 Task: Use the formula "COUNT" in spreadsheet "Project portfolio".
Action: Mouse pressed left at (495, 362)
Screenshot: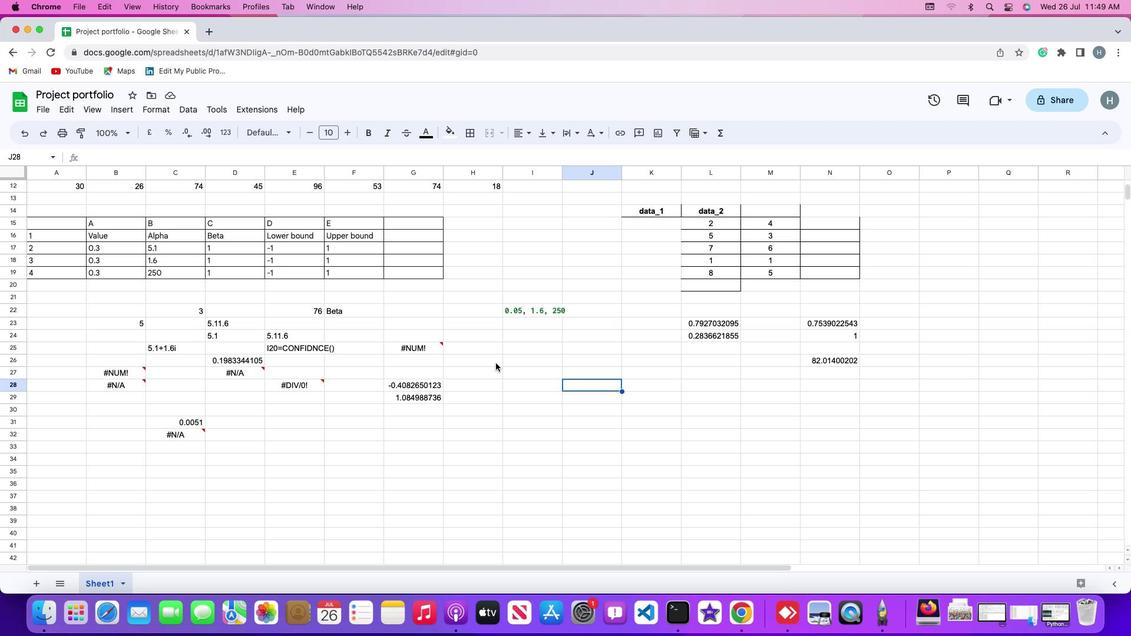 
Action: Mouse moved to (130, 100)
Screenshot: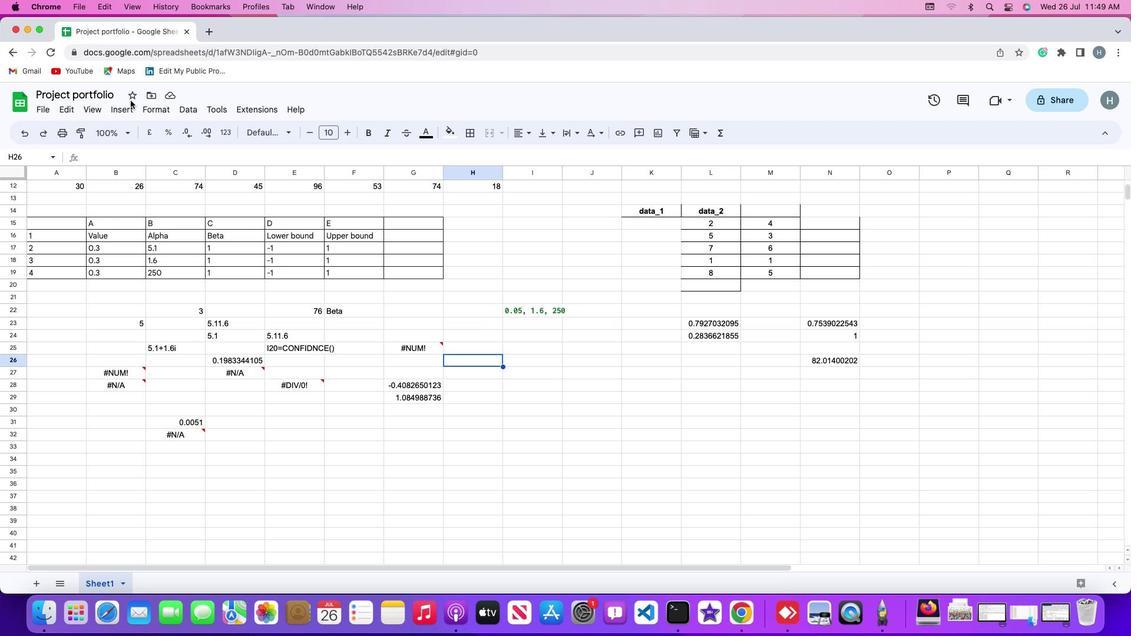 
Action: Mouse pressed left at (130, 100)
Screenshot: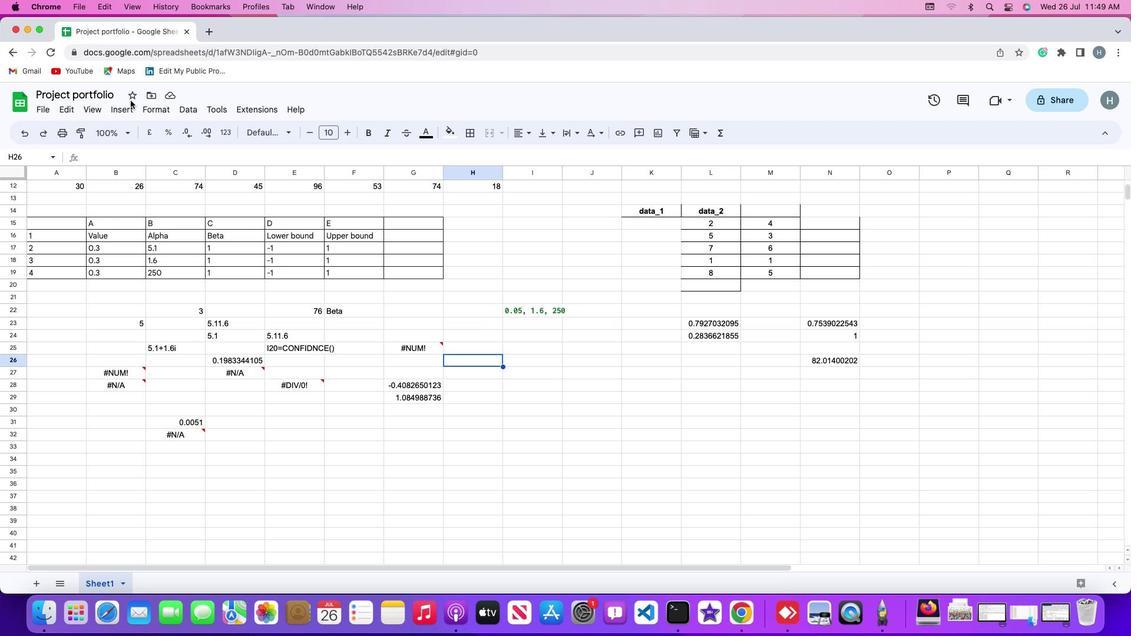 
Action: Mouse moved to (126, 108)
Screenshot: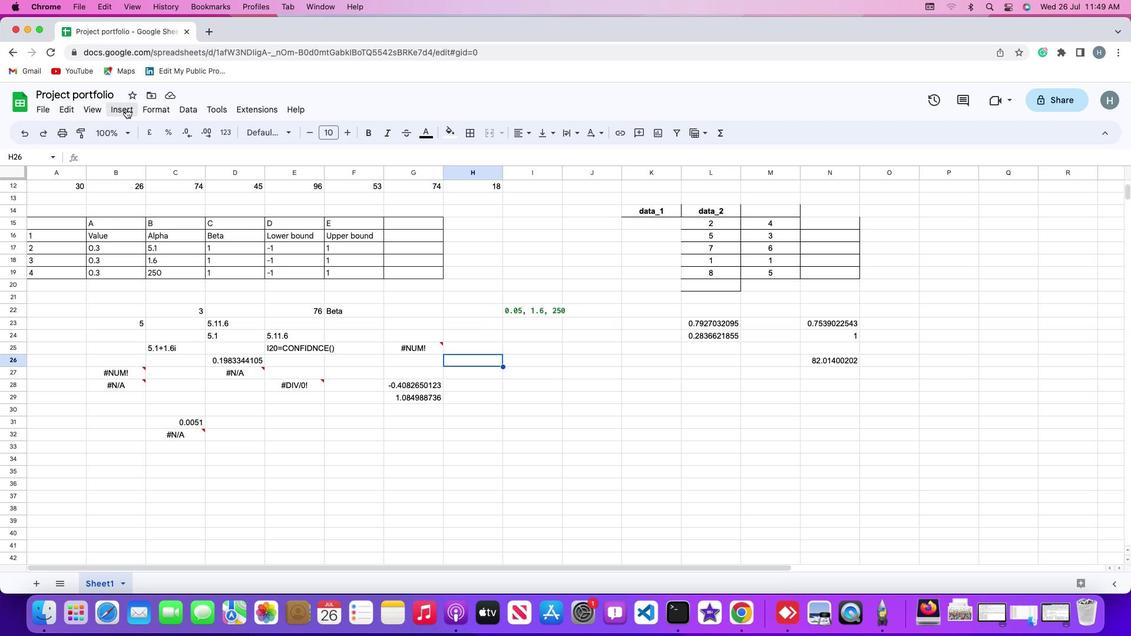 
Action: Mouse pressed left at (126, 108)
Screenshot: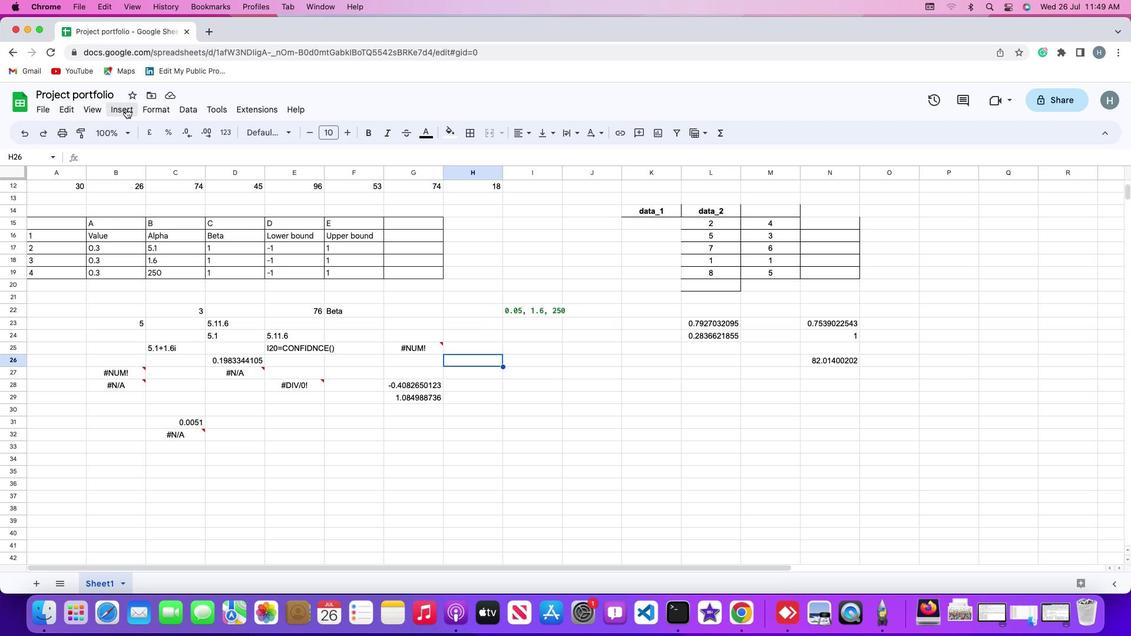 
Action: Mouse moved to (135, 301)
Screenshot: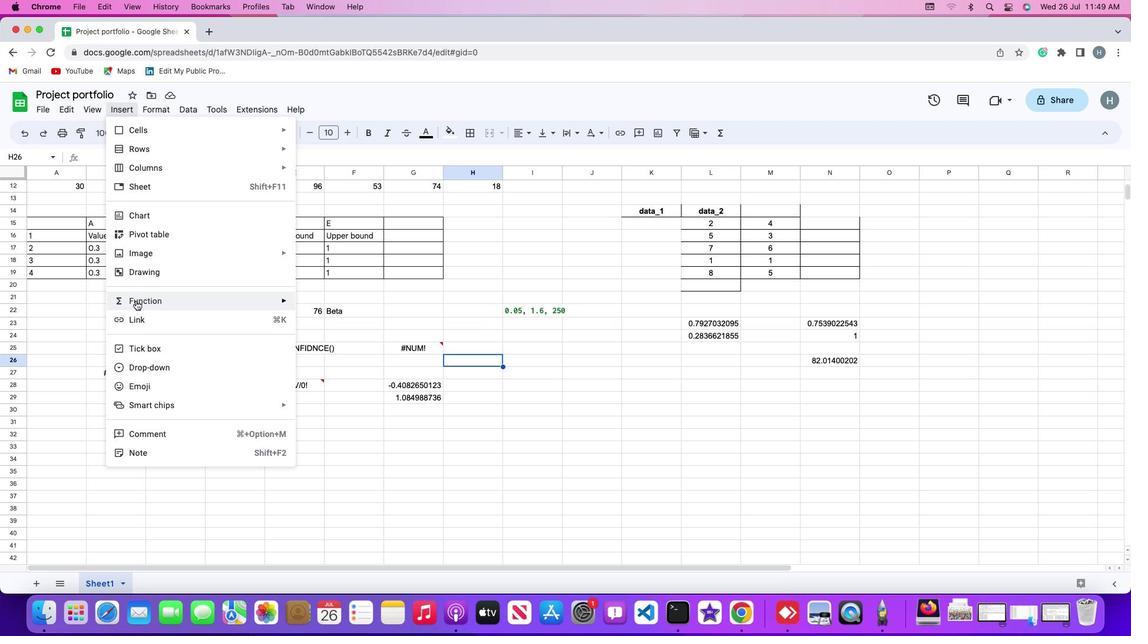 
Action: Mouse pressed left at (135, 301)
Screenshot: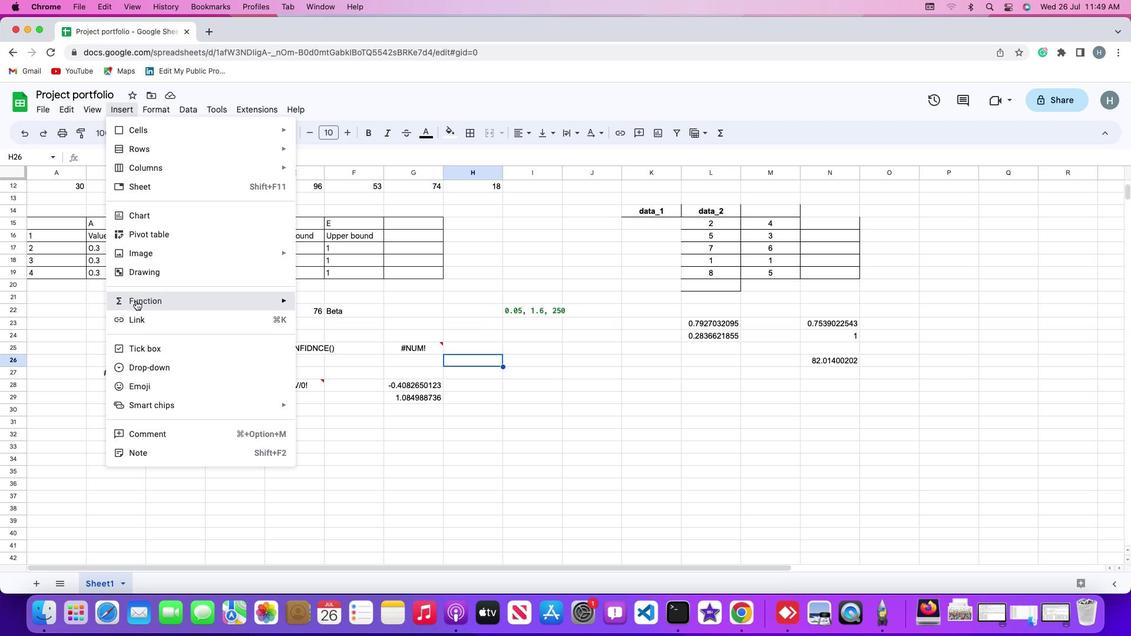 
Action: Mouse moved to (365, 250)
Screenshot: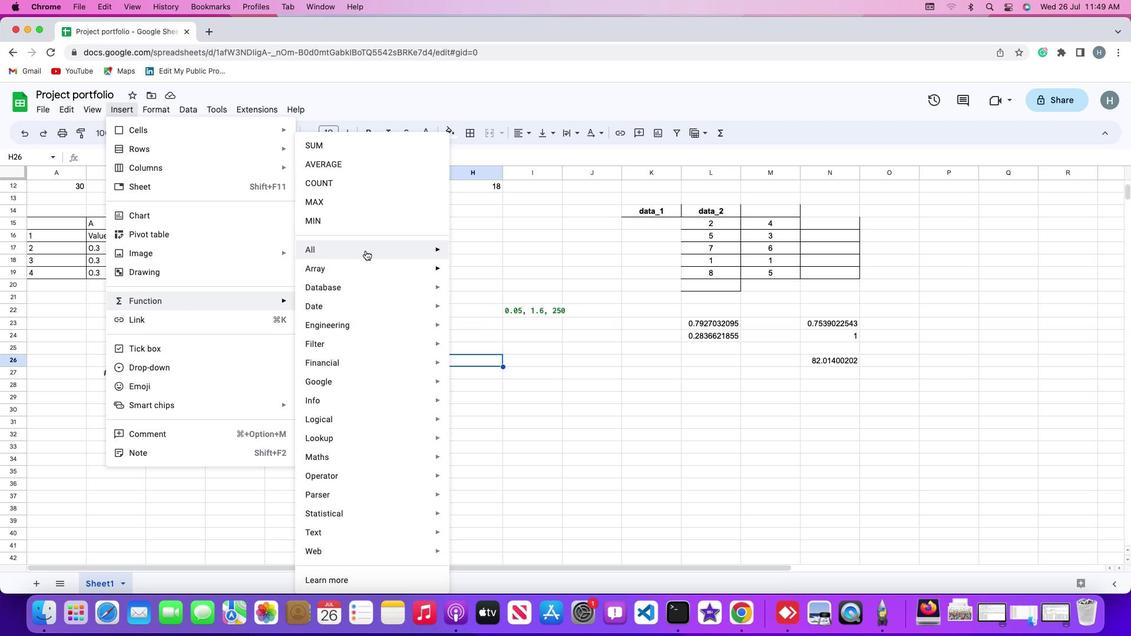 
Action: Mouse pressed left at (365, 250)
Screenshot: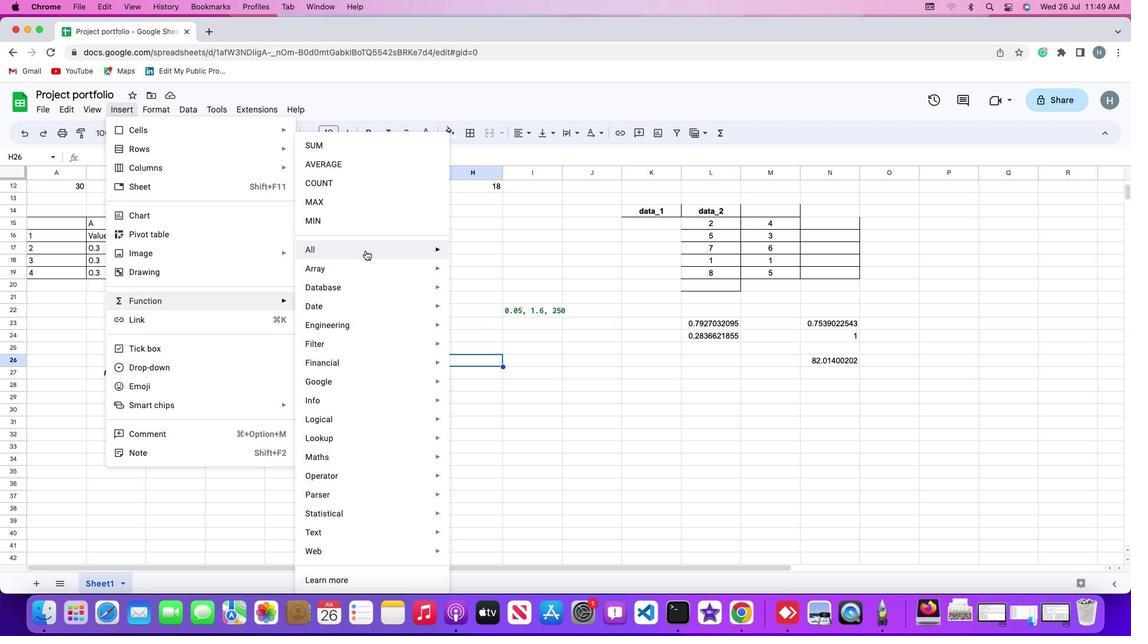 
Action: Mouse moved to (498, 412)
Screenshot: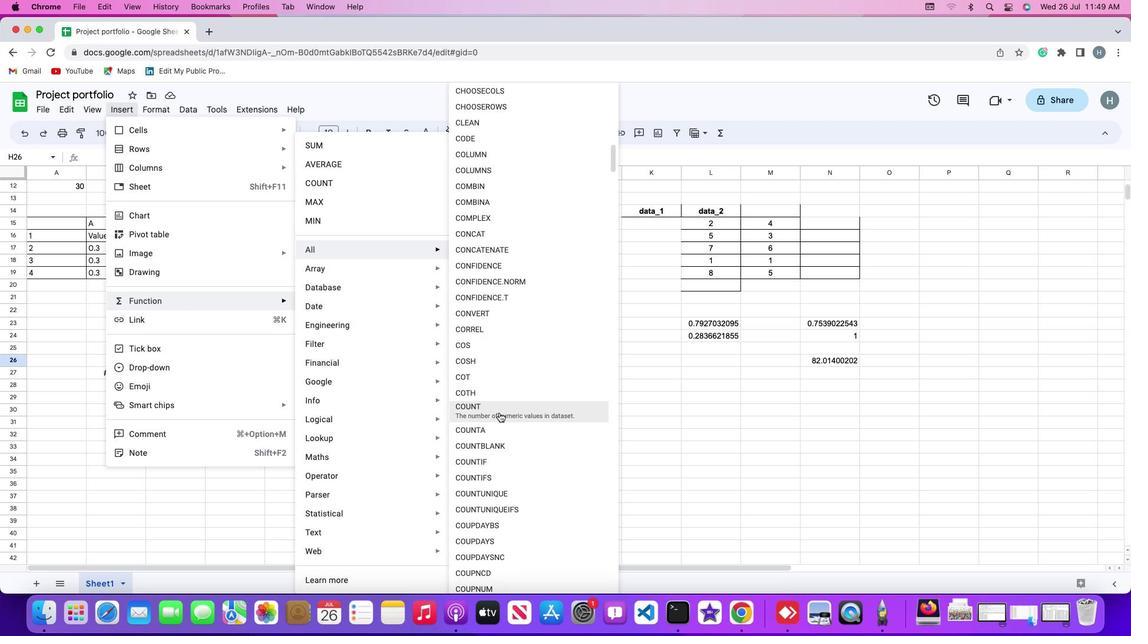 
Action: Mouse pressed left at (498, 412)
Screenshot: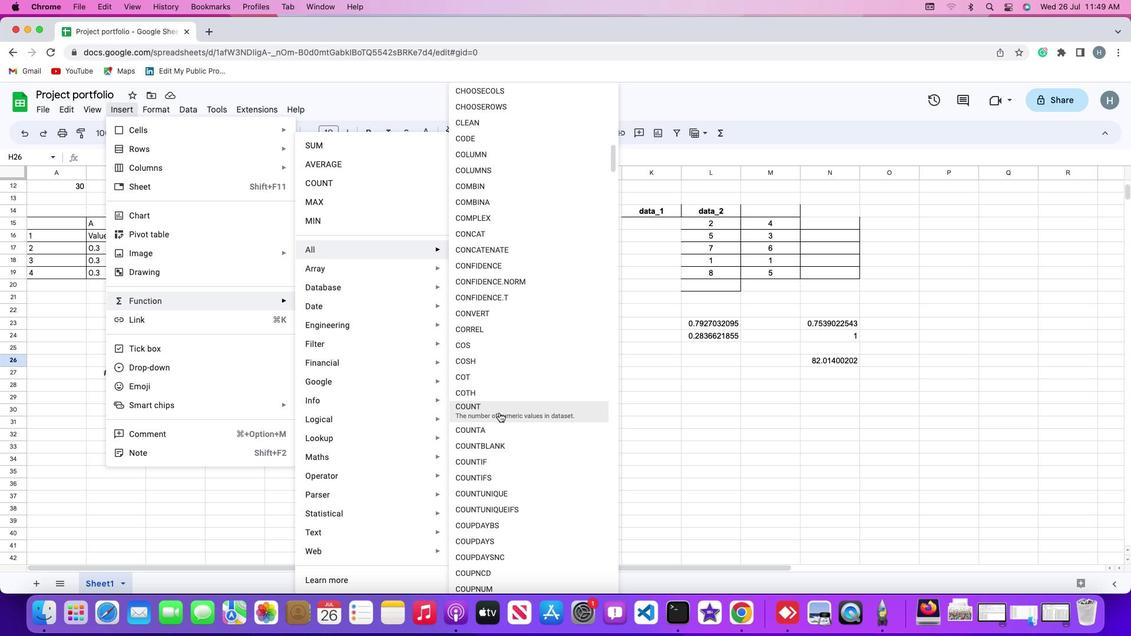 
Action: Mouse moved to (705, 219)
Screenshot: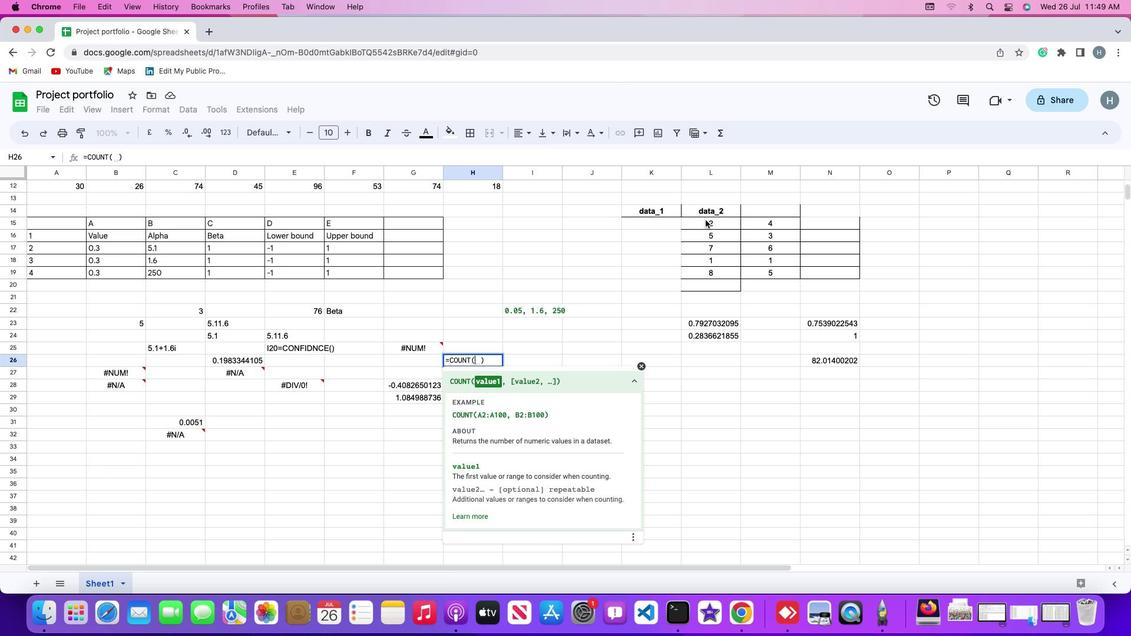 
Action: Mouse pressed left at (705, 219)
Screenshot: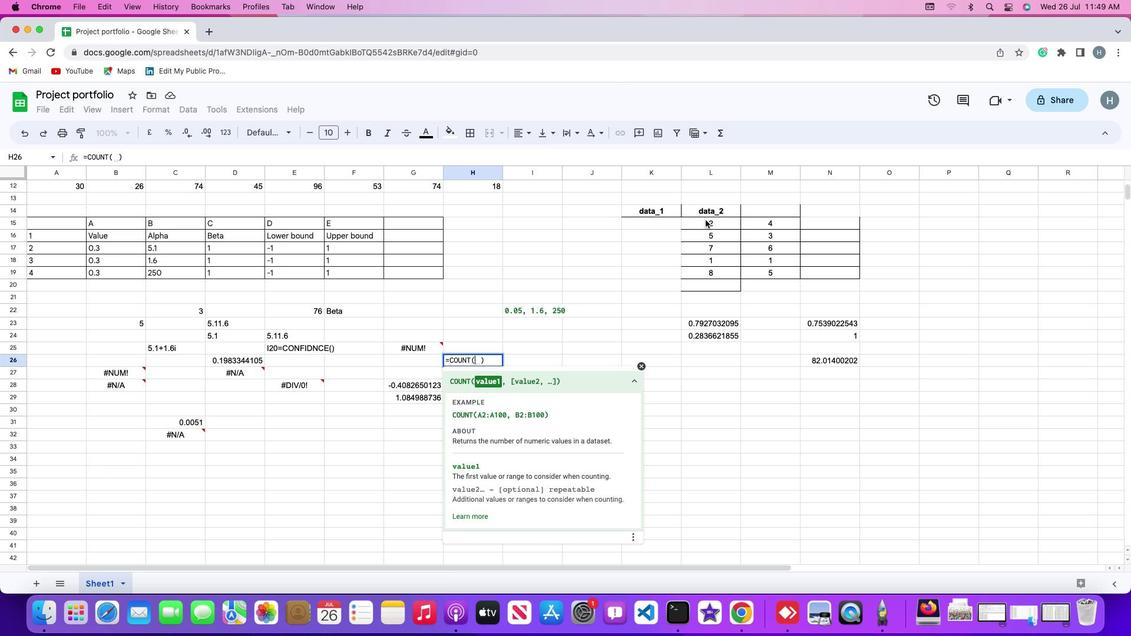 
Action: Mouse moved to (712, 270)
Screenshot: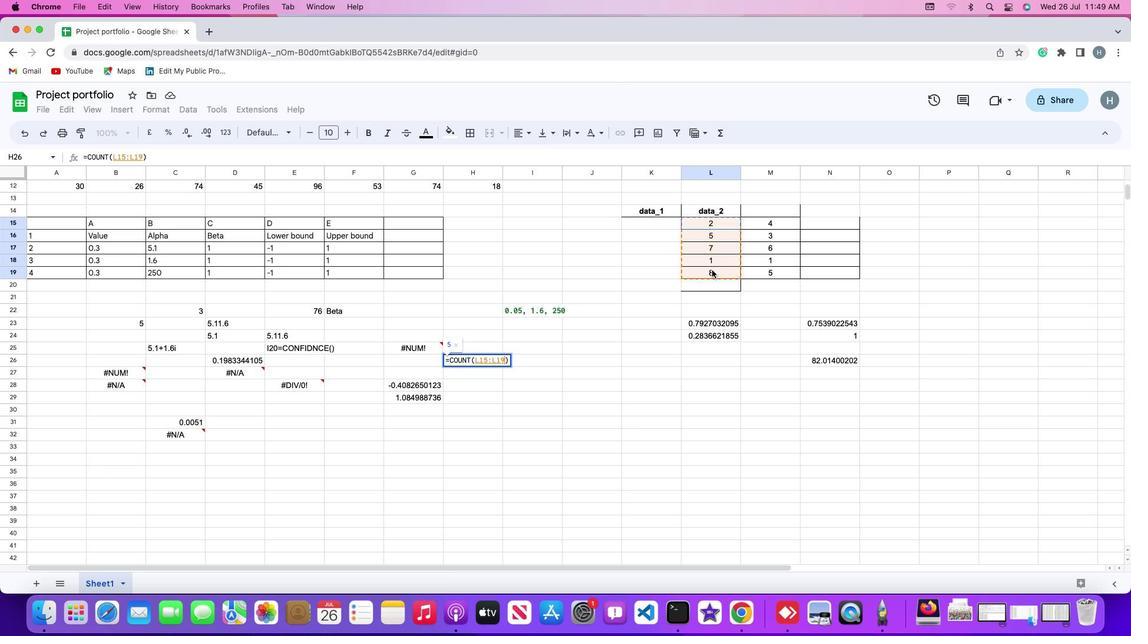 
Action: Key pressed ','
Screenshot: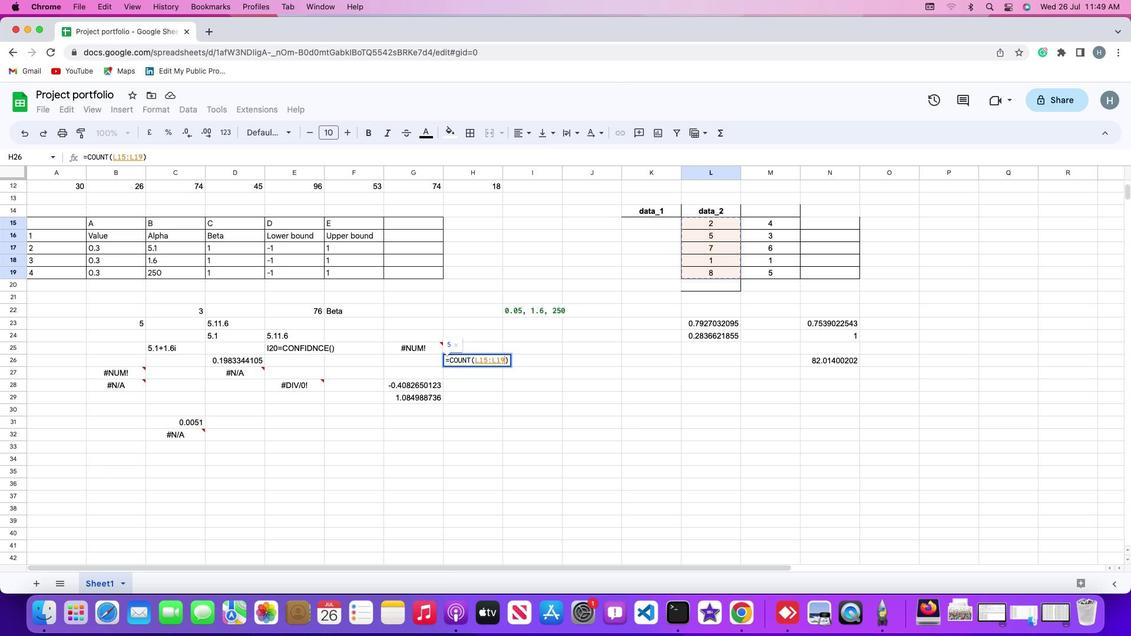 
Action: Mouse moved to (778, 216)
Screenshot: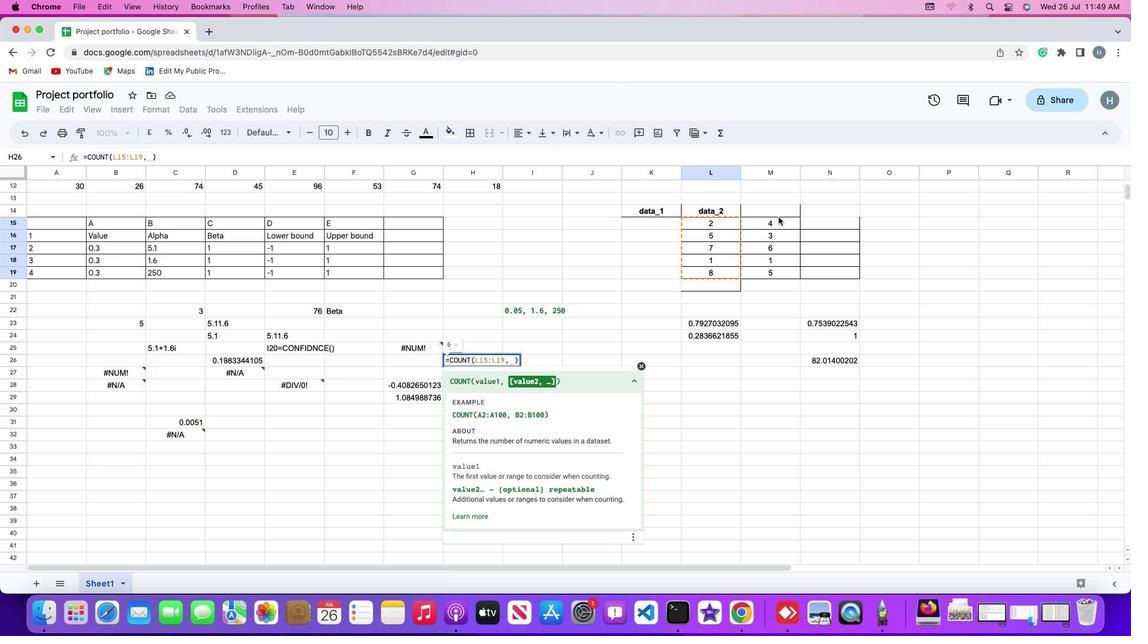 
Action: Mouse pressed left at (778, 216)
Screenshot: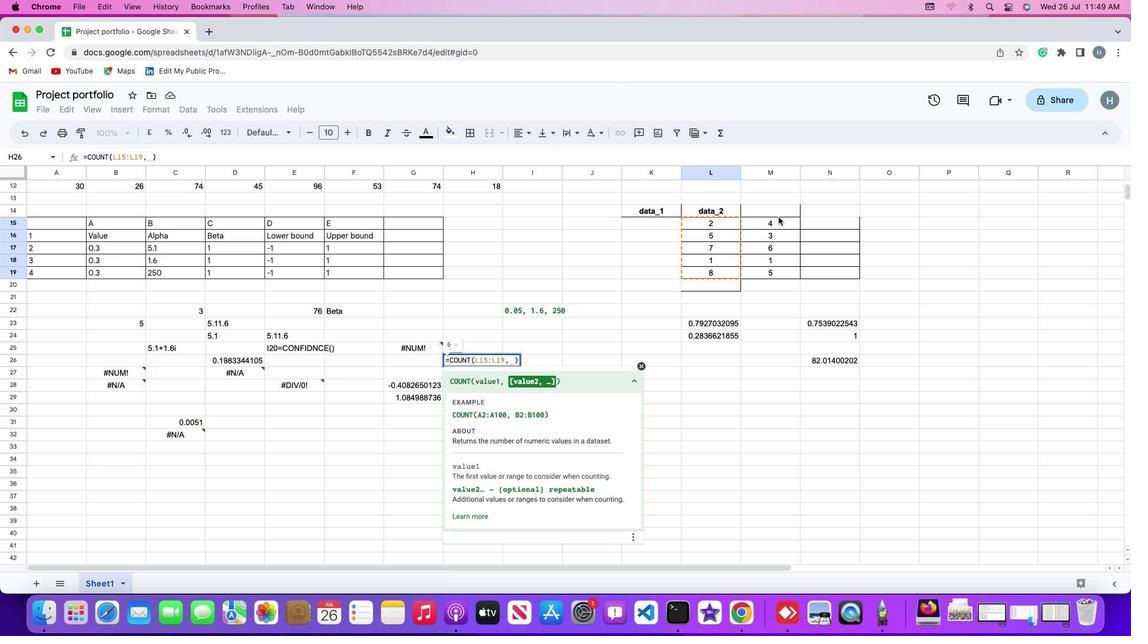 
Action: Mouse moved to (781, 269)
Screenshot: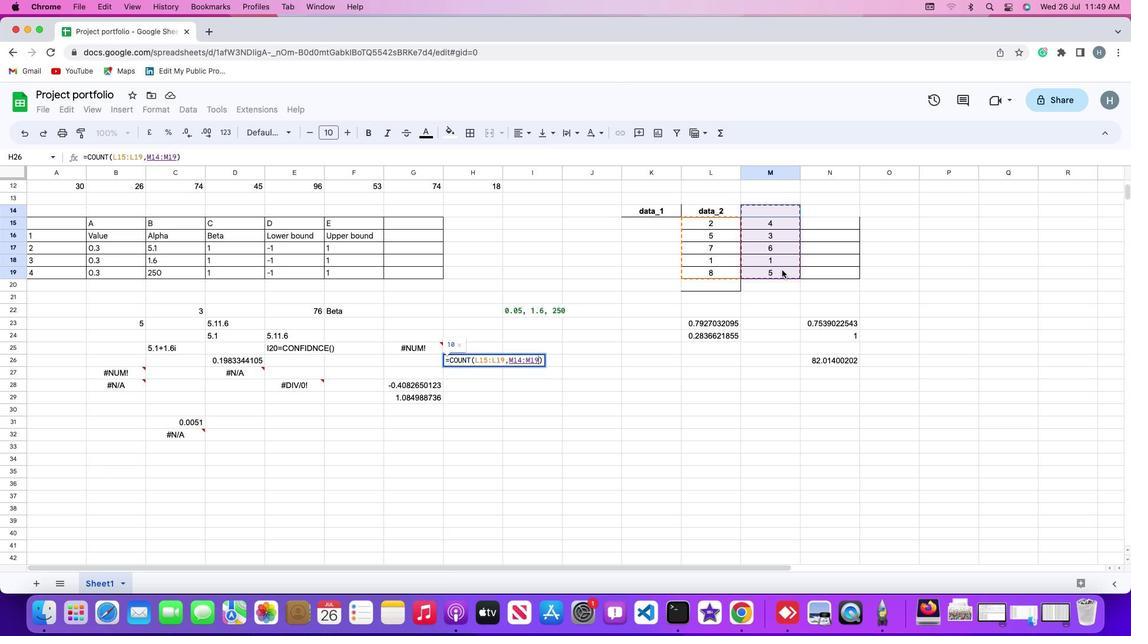 
Action: Key pressed Key.enter
Screenshot: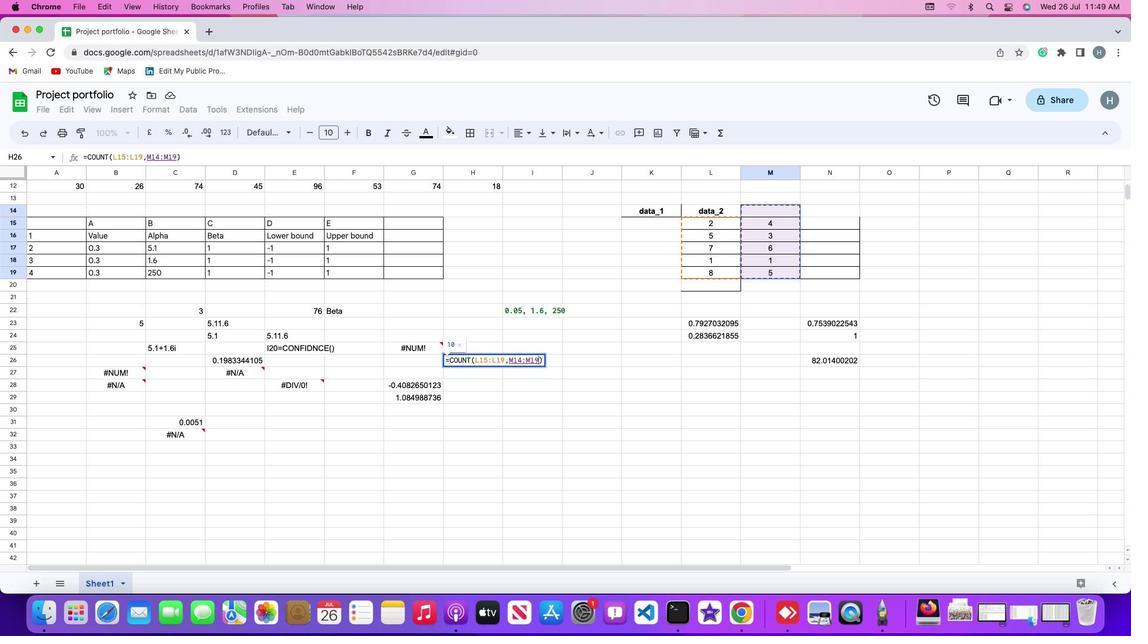 
